Task: Check the average views per listing of large kitchen in the last 5 years.
Action: Mouse moved to (769, 171)
Screenshot: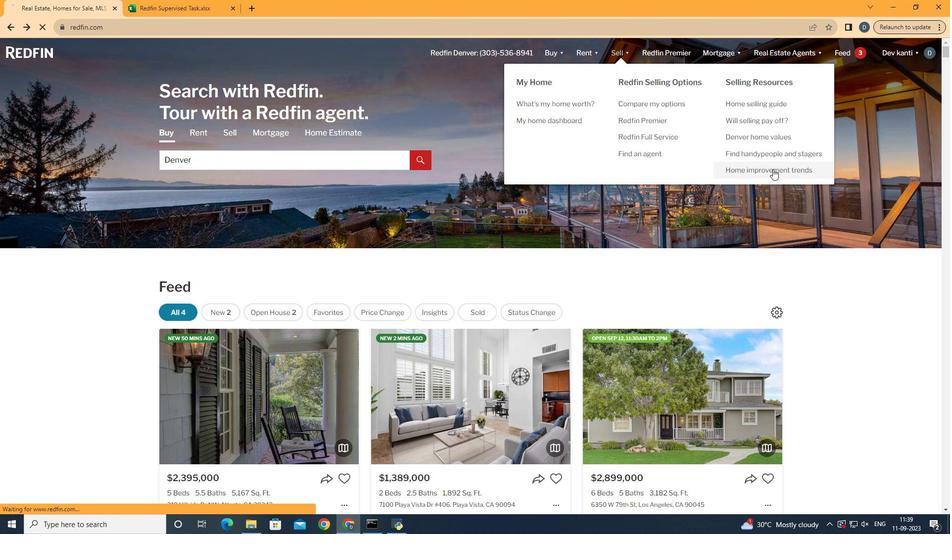 
Action: Mouse pressed left at (769, 171)
Screenshot: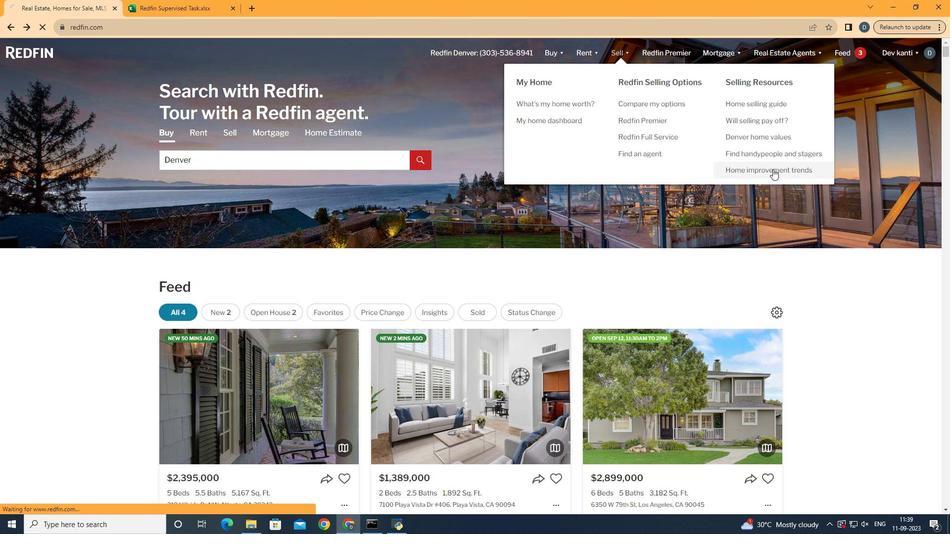 
Action: Mouse moved to (253, 194)
Screenshot: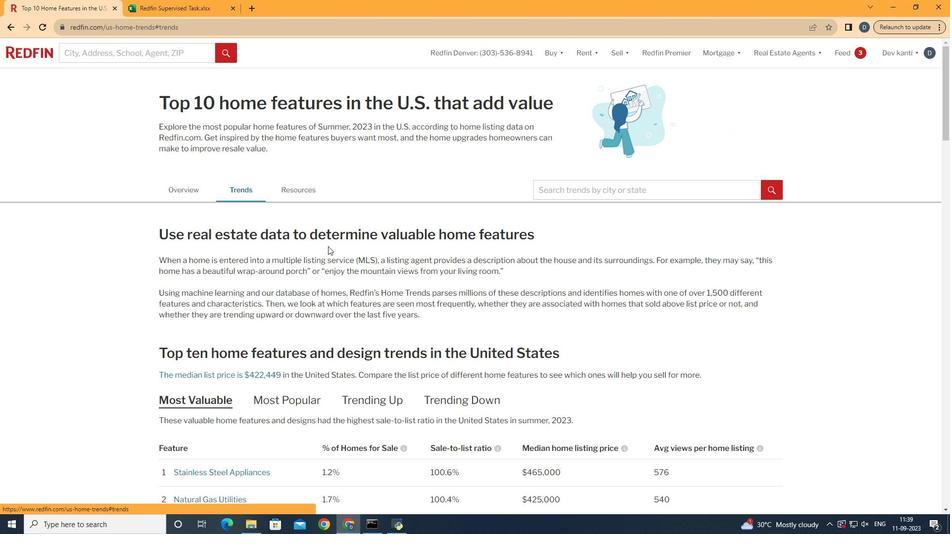 
Action: Mouse pressed left at (253, 194)
Screenshot: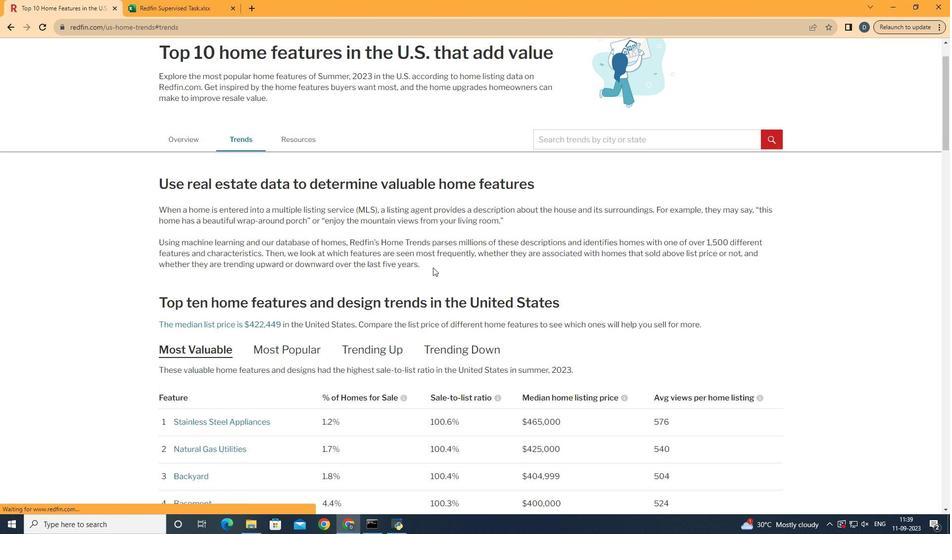 
Action: Mouse moved to (434, 269)
Screenshot: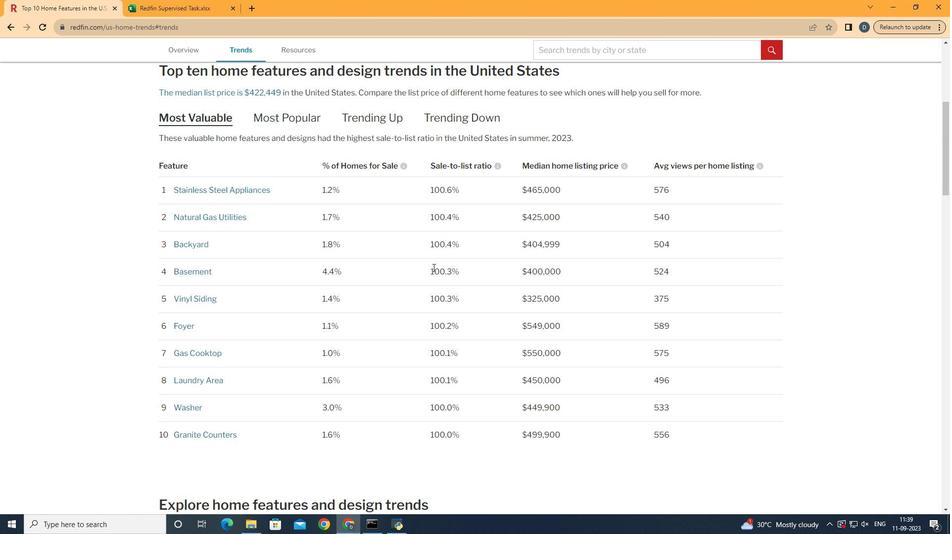 
Action: Mouse scrolled (434, 268) with delta (0, 0)
Screenshot: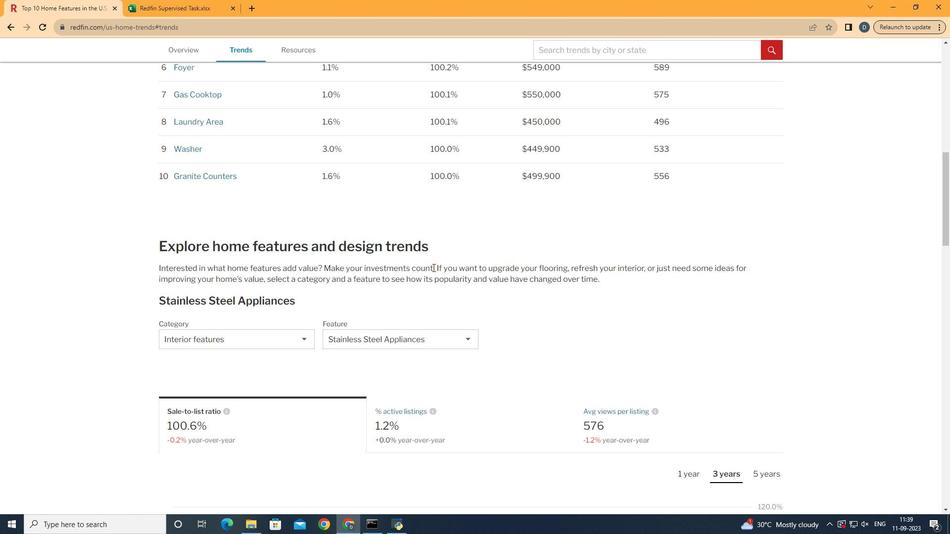 
Action: Mouse scrolled (434, 268) with delta (0, 0)
Screenshot: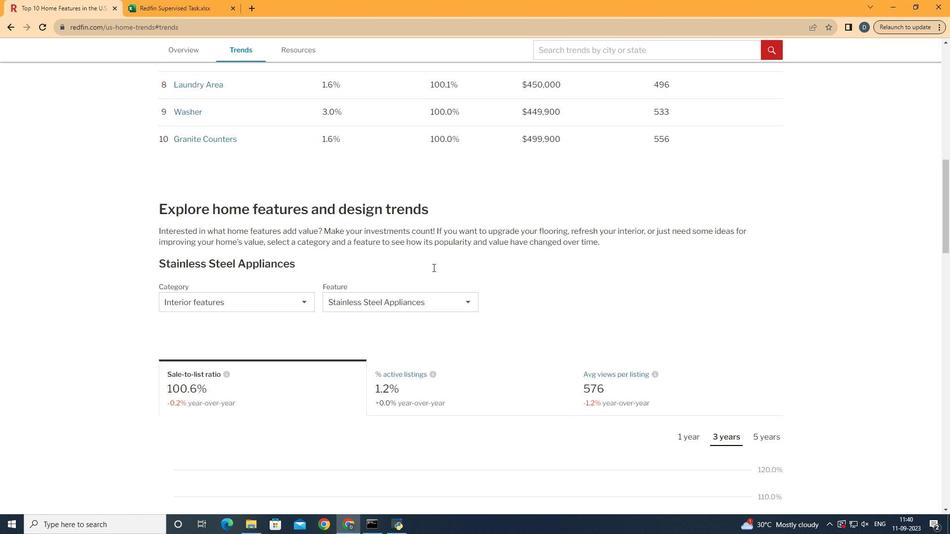 
Action: Mouse scrolled (434, 268) with delta (0, 0)
Screenshot: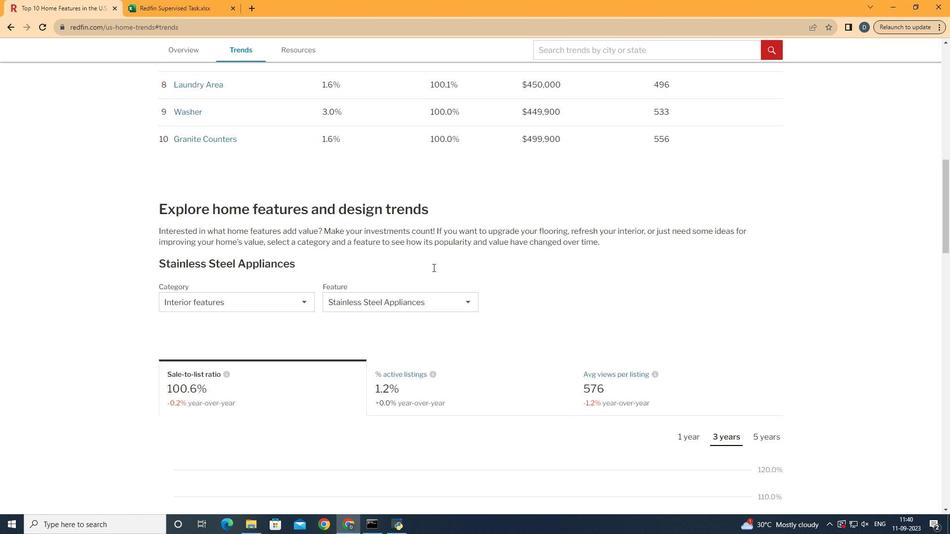 
Action: Mouse scrolled (434, 268) with delta (0, 0)
Screenshot: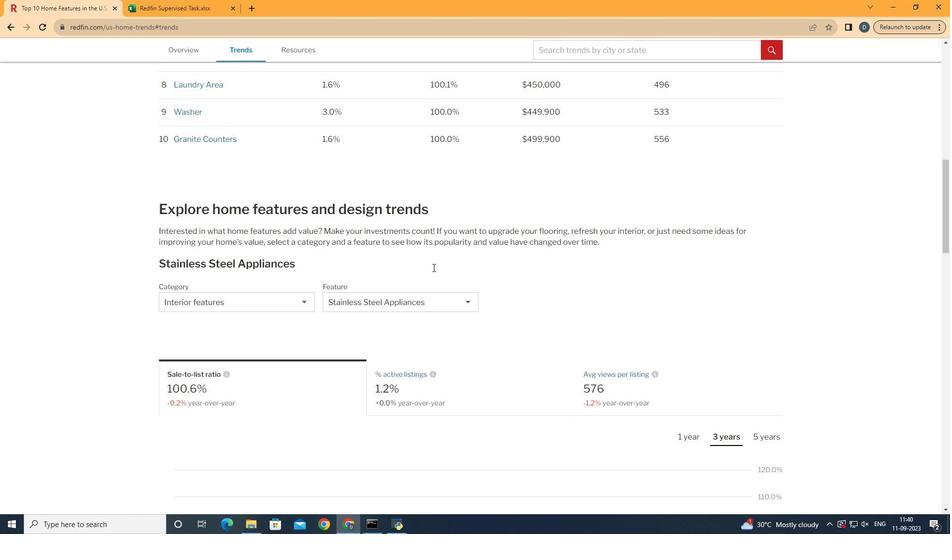 
Action: Mouse scrolled (434, 268) with delta (0, 0)
Screenshot: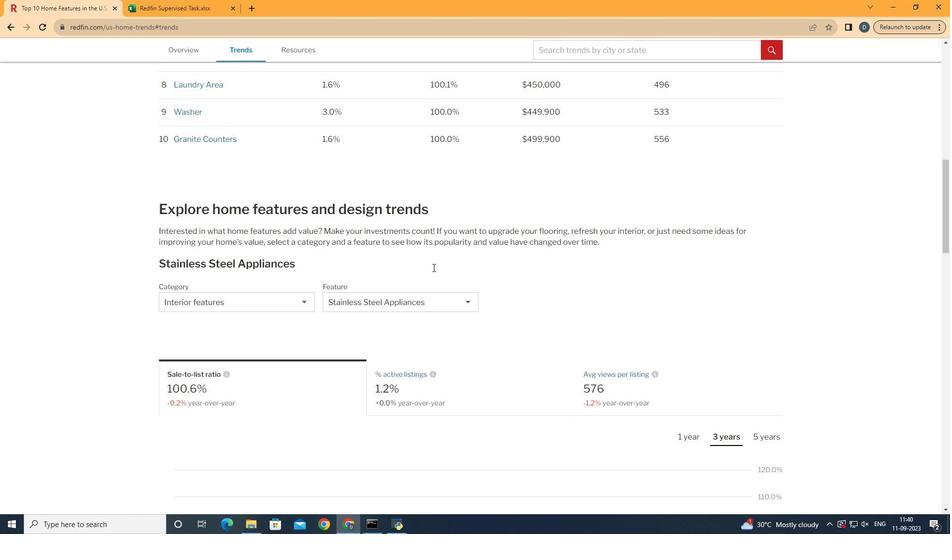 
Action: Mouse scrolled (434, 268) with delta (0, 0)
Screenshot: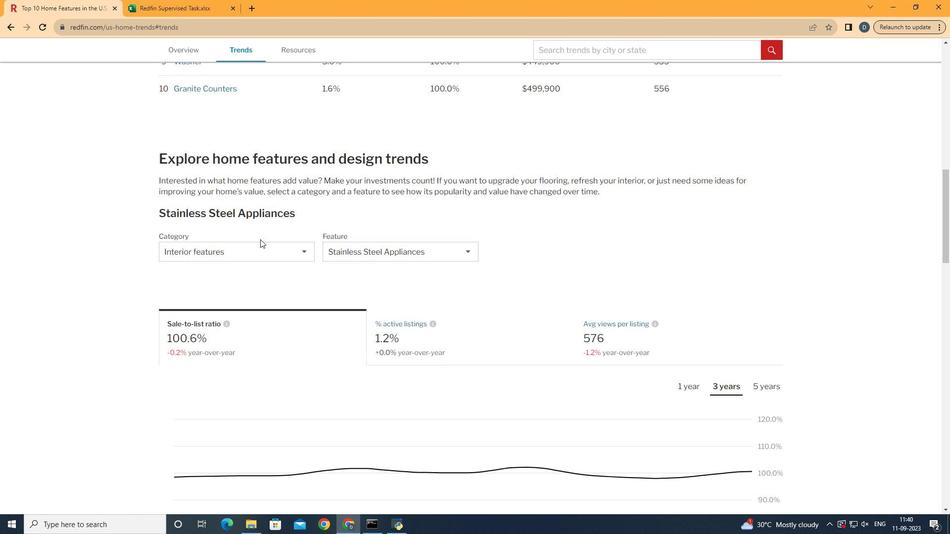 
Action: Mouse scrolled (434, 268) with delta (0, 0)
Screenshot: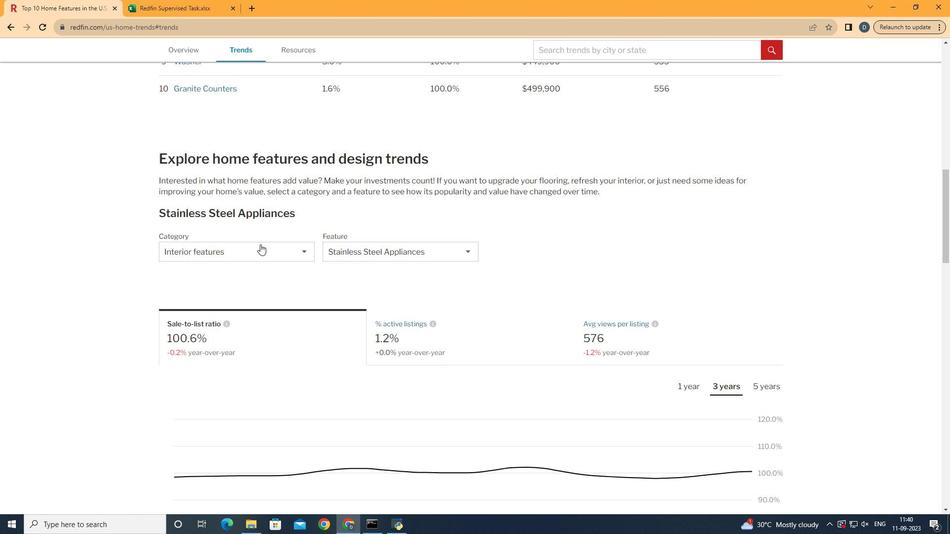 
Action: Mouse moved to (261, 246)
Screenshot: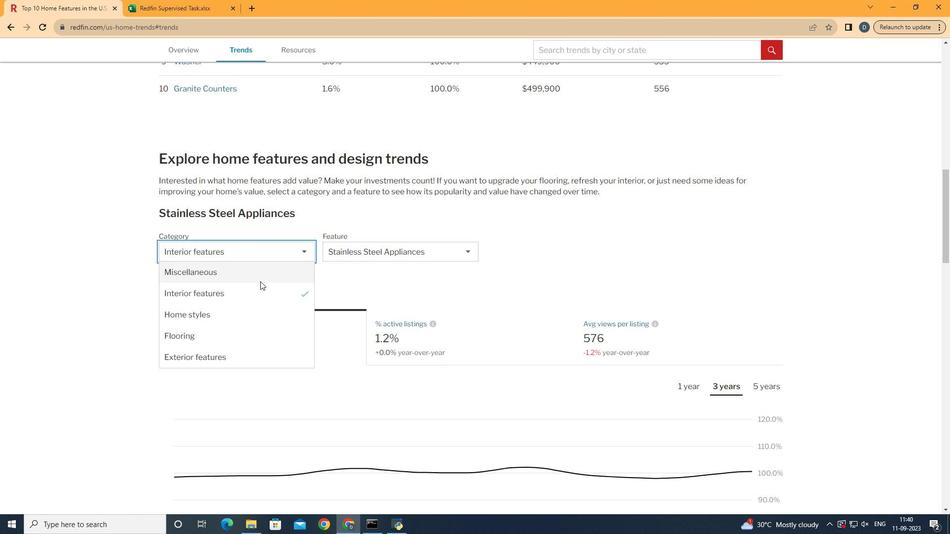 
Action: Mouse pressed left at (261, 246)
Screenshot: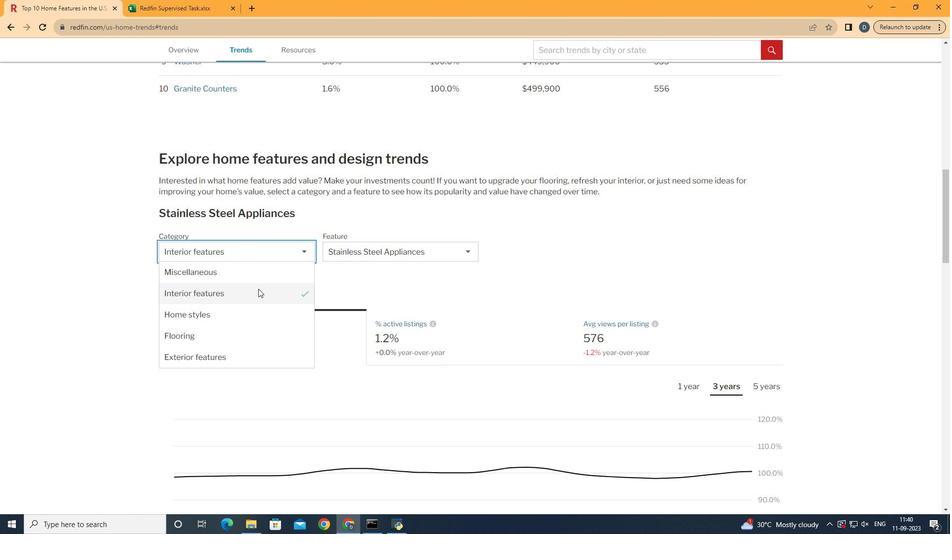 
Action: Mouse moved to (257, 294)
Screenshot: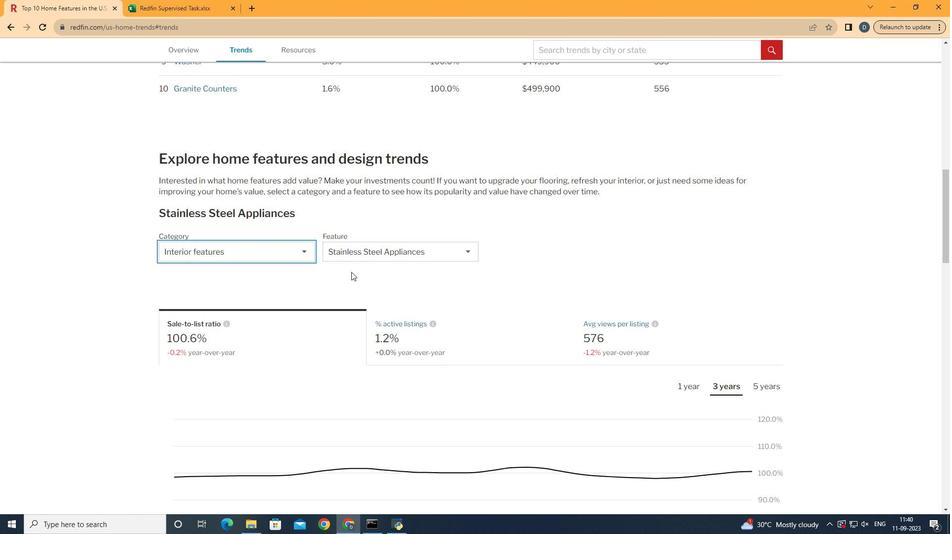 
Action: Mouse pressed left at (257, 294)
Screenshot: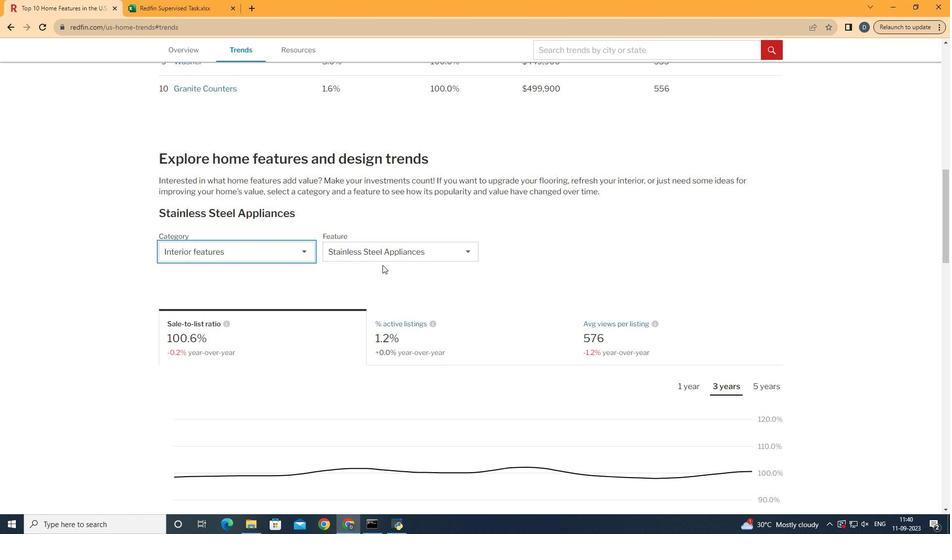 
Action: Mouse moved to (412, 255)
Screenshot: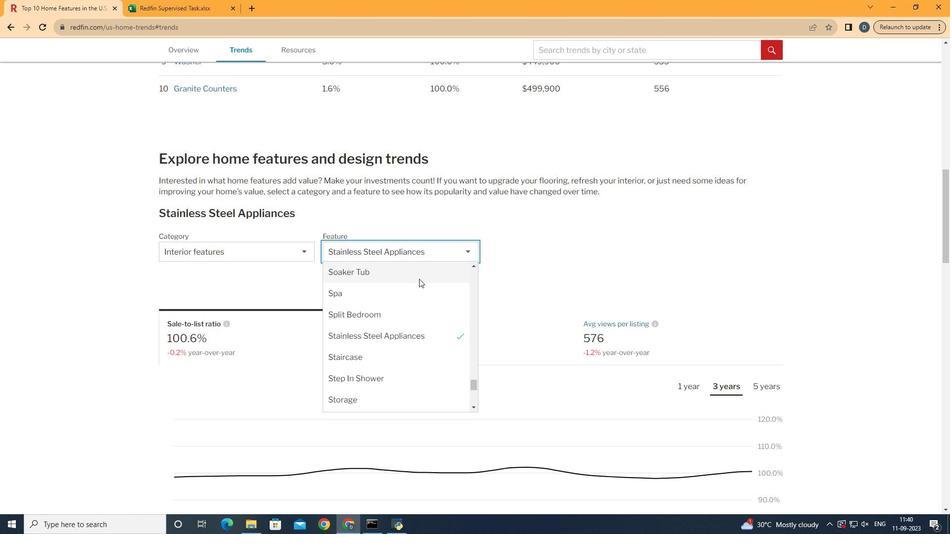 
Action: Mouse pressed left at (412, 255)
Screenshot: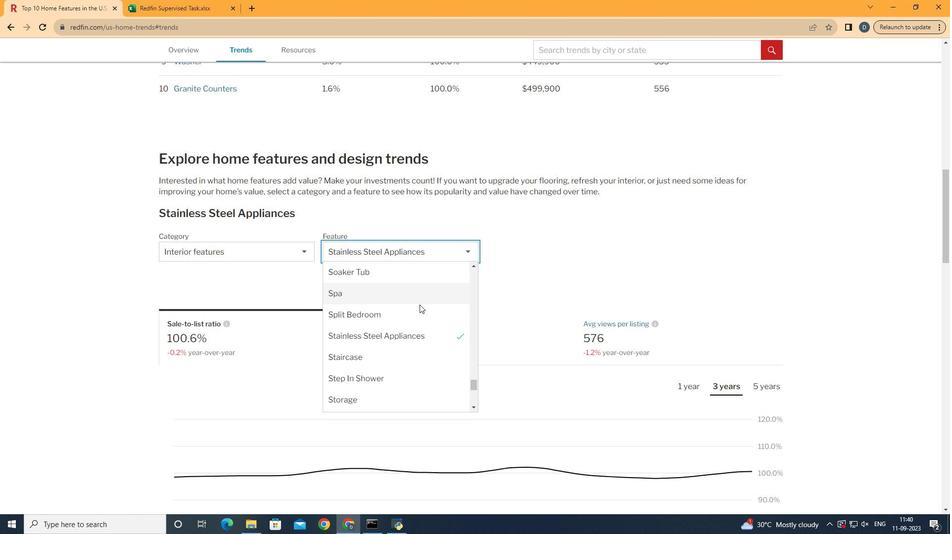 
Action: Mouse moved to (423, 318)
Screenshot: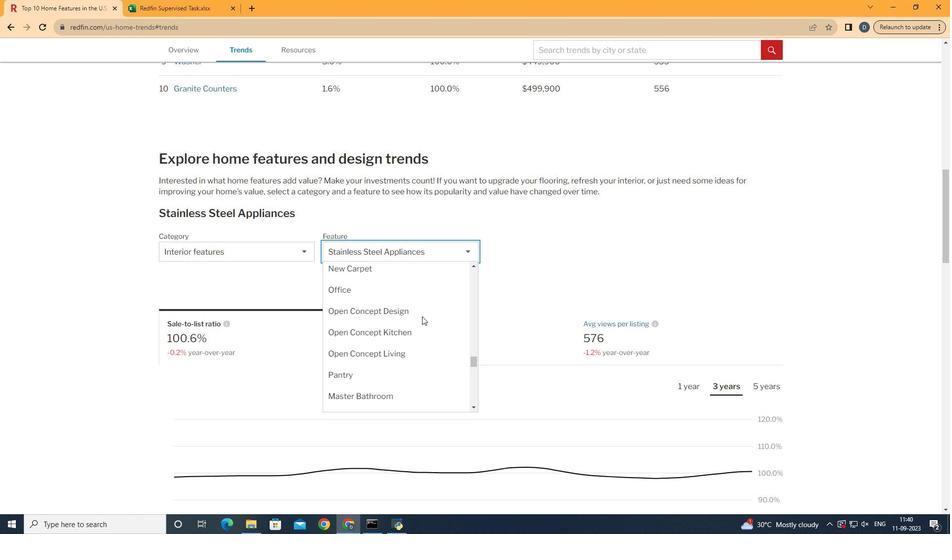 
Action: Mouse scrolled (423, 318) with delta (0, 0)
Screenshot: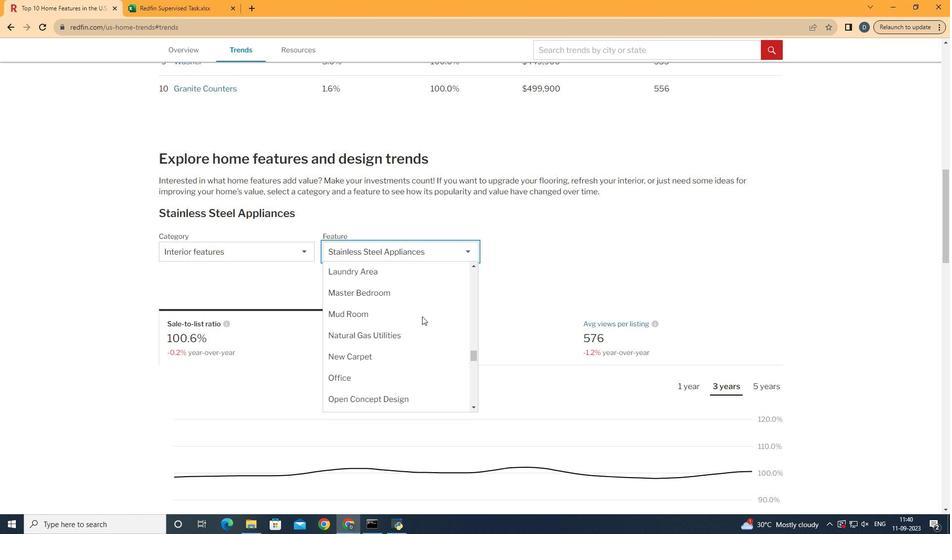 
Action: Mouse scrolled (423, 318) with delta (0, 0)
Screenshot: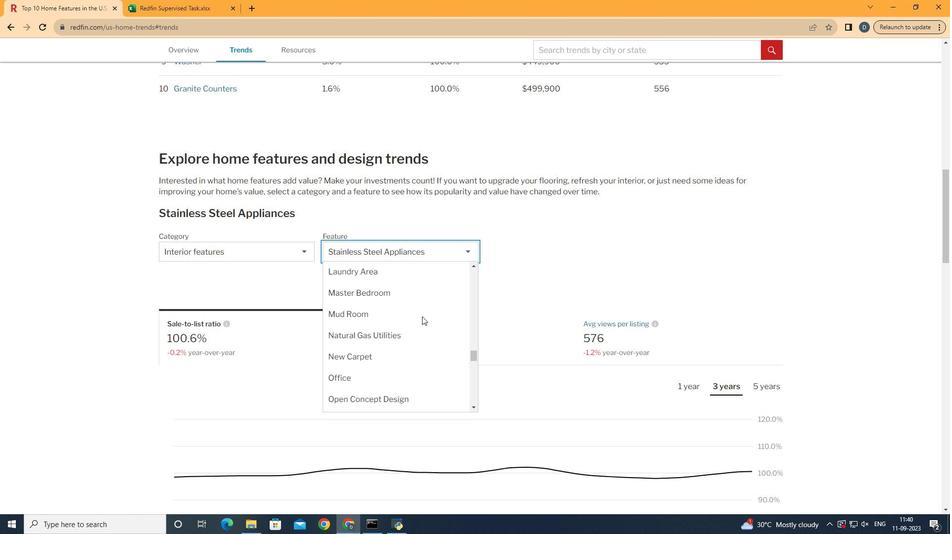 
Action: Mouse scrolled (423, 318) with delta (0, 0)
Screenshot: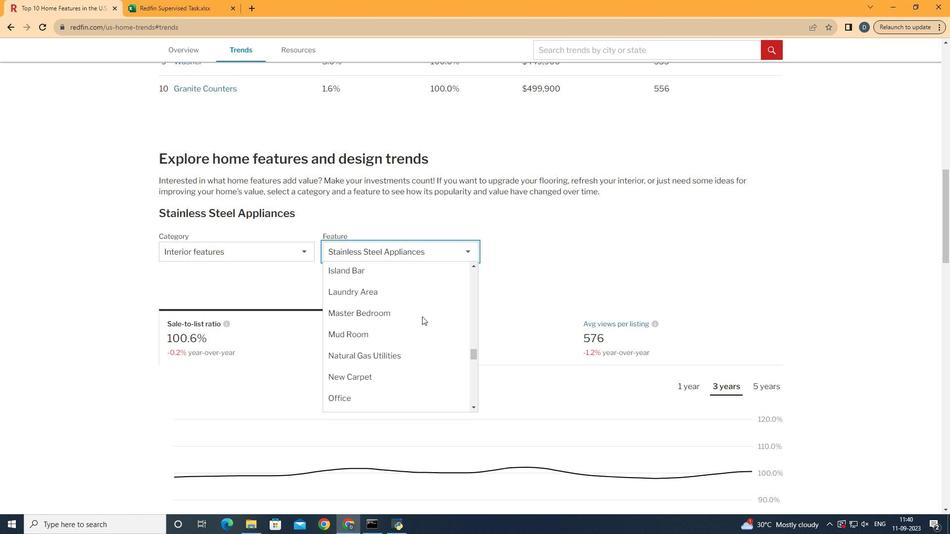 
Action: Mouse scrolled (423, 318) with delta (0, 0)
Screenshot: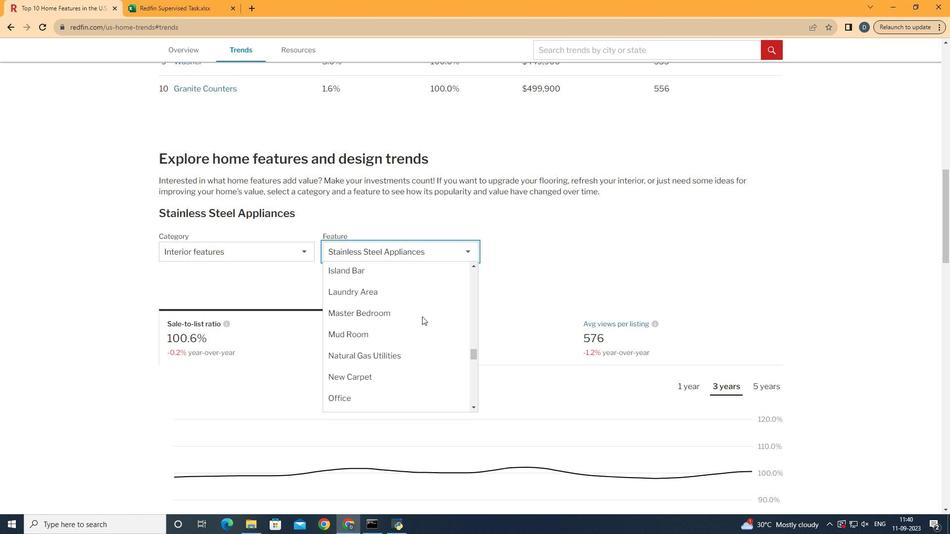 
Action: Mouse scrolled (423, 318) with delta (0, 0)
Screenshot: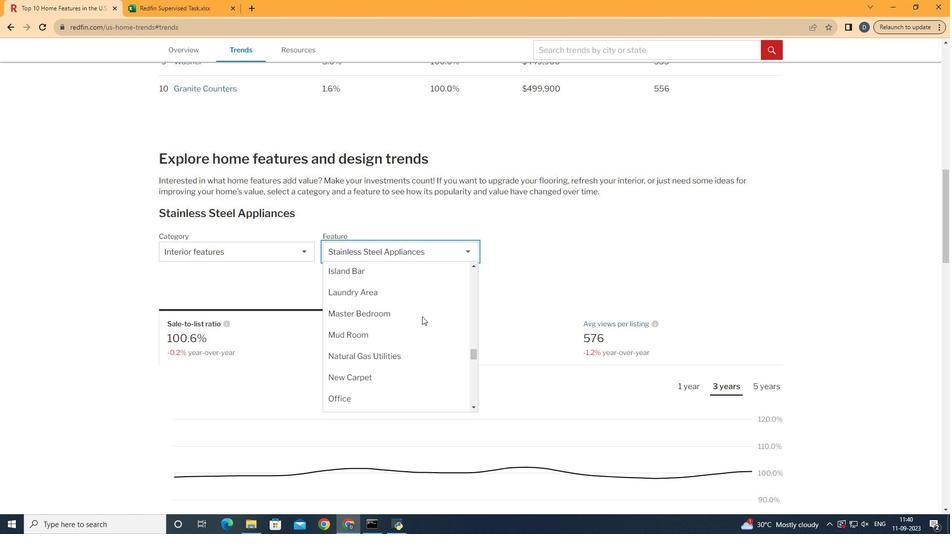 
Action: Mouse scrolled (423, 318) with delta (0, 0)
Screenshot: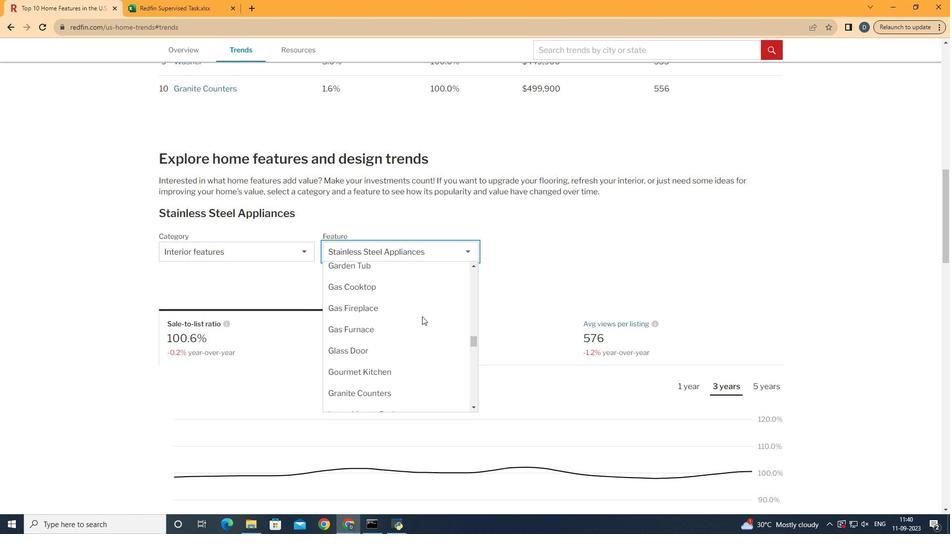 
Action: Mouse scrolled (423, 318) with delta (0, 0)
Screenshot: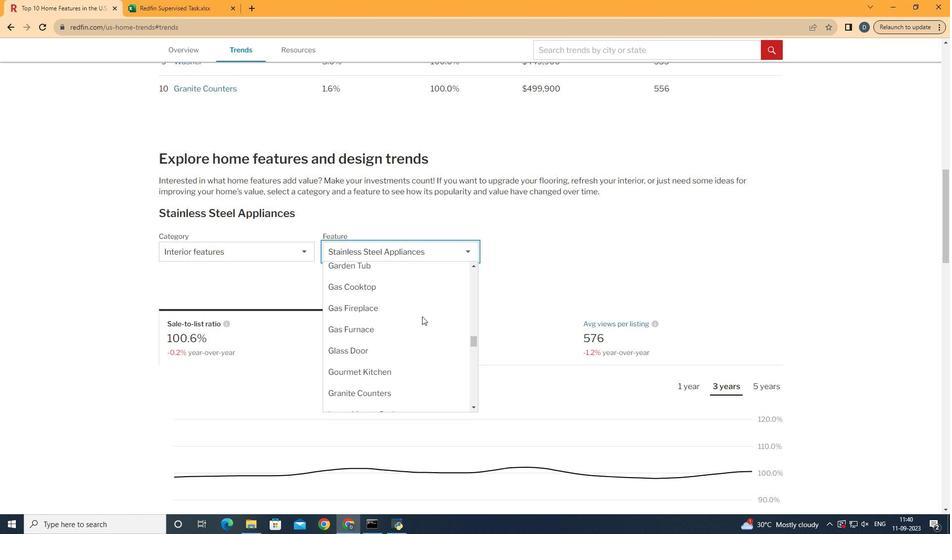 
Action: Mouse scrolled (423, 318) with delta (0, 0)
Screenshot: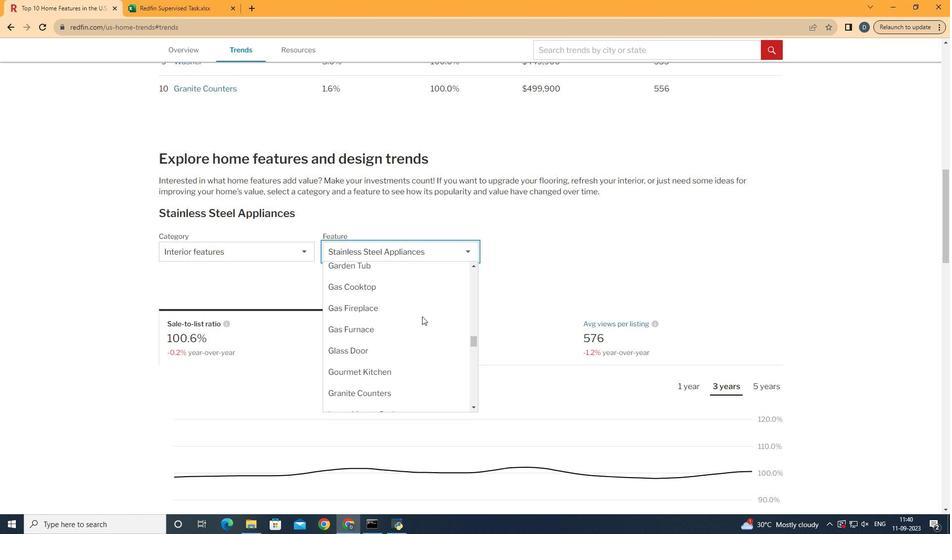 
Action: Mouse scrolled (423, 318) with delta (0, 0)
Screenshot: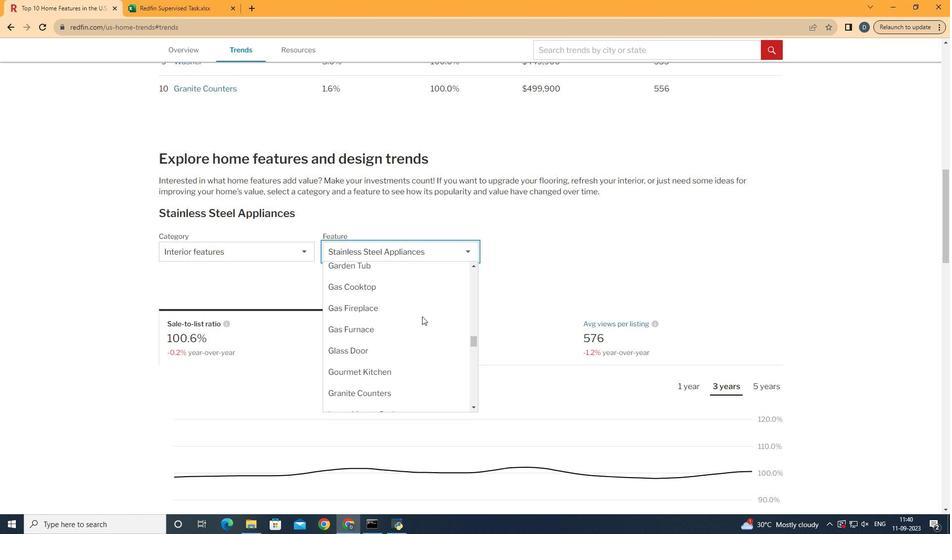 
Action: Mouse scrolled (423, 318) with delta (0, 0)
Screenshot: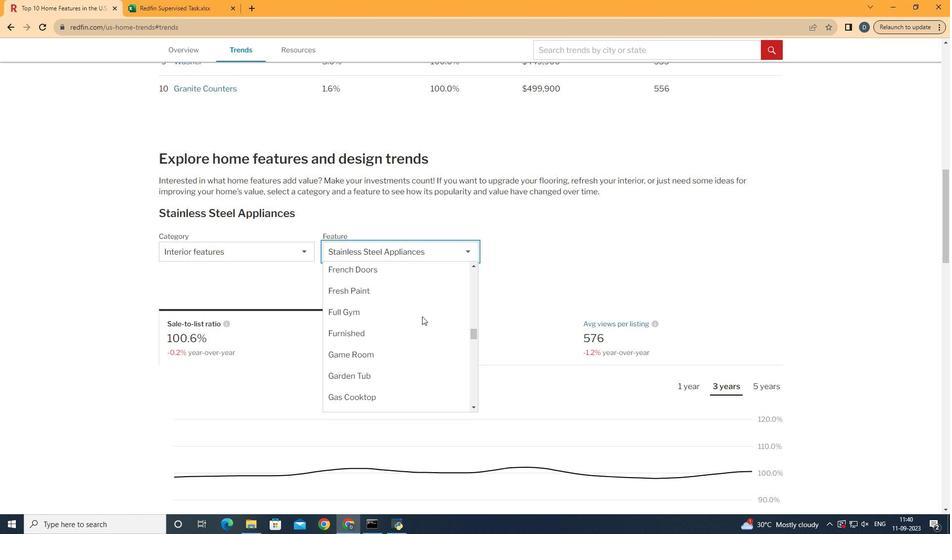 
Action: Mouse scrolled (423, 318) with delta (0, 0)
Screenshot: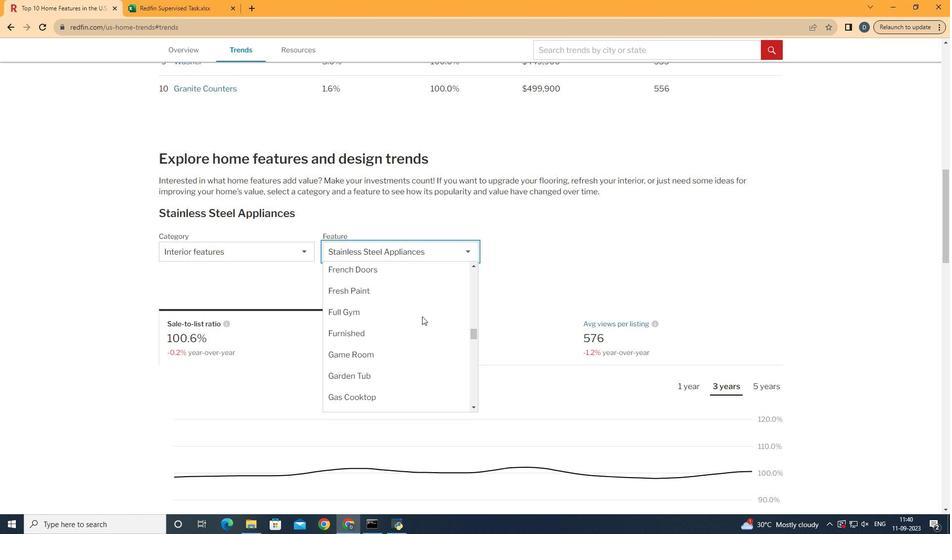 
Action: Mouse scrolled (423, 318) with delta (0, 0)
Screenshot: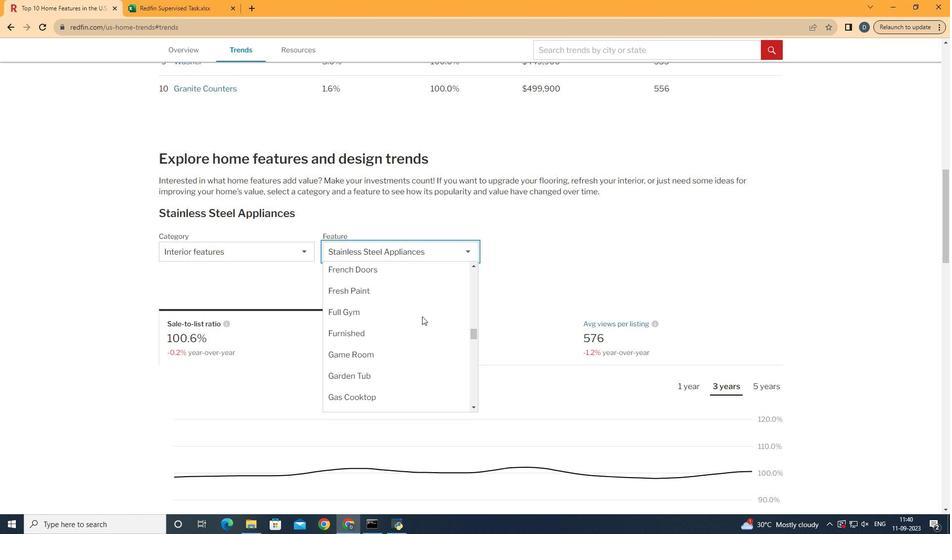 
Action: Mouse scrolled (423, 318) with delta (0, 0)
Screenshot: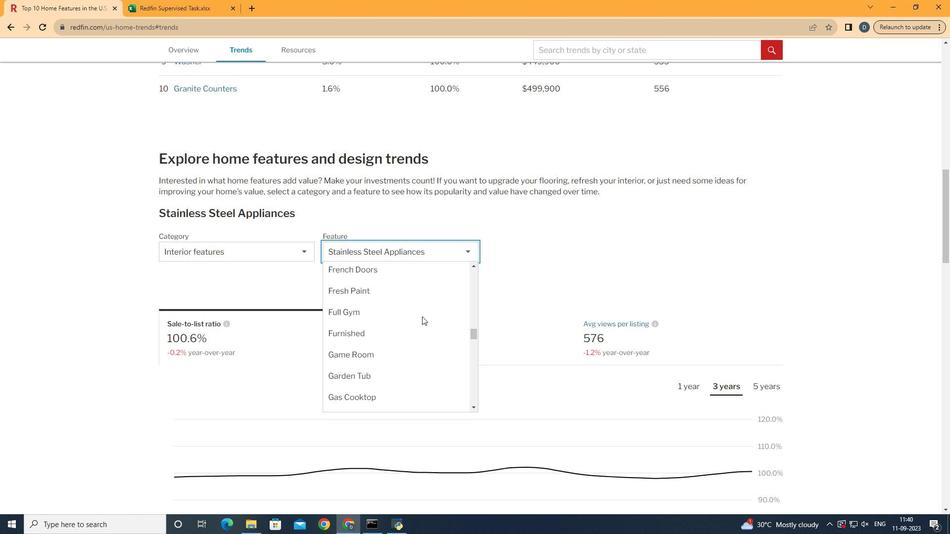 
Action: Mouse scrolled (423, 318) with delta (0, 0)
Screenshot: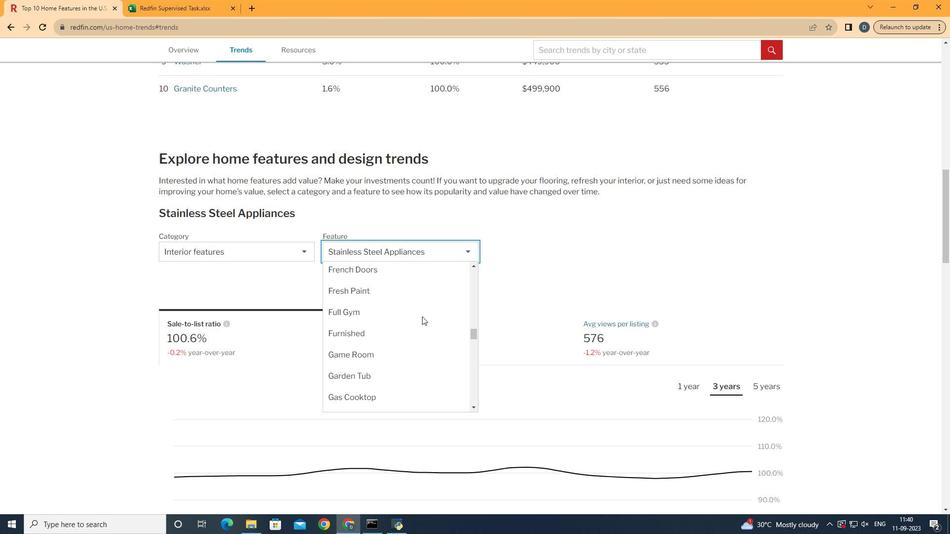 
Action: Mouse scrolled (423, 318) with delta (0, 0)
Screenshot: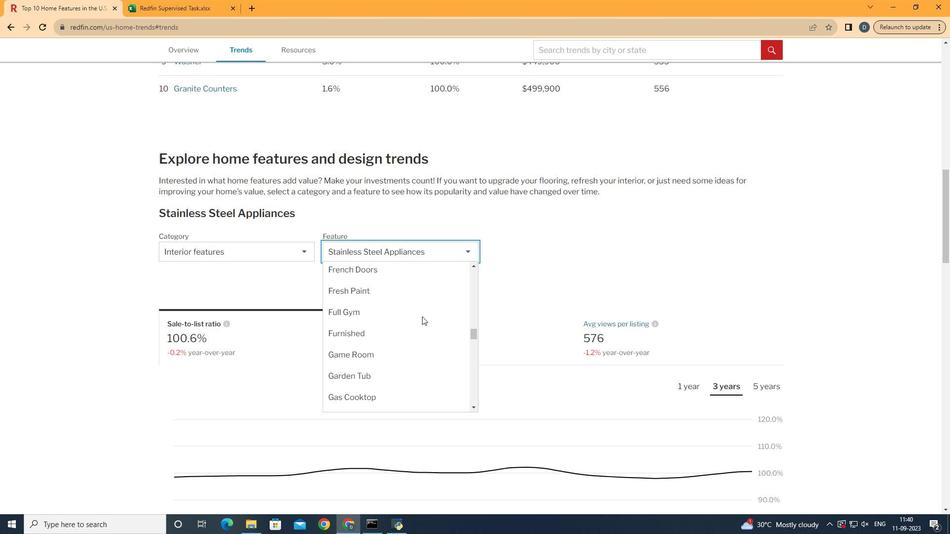 
Action: Mouse scrolled (423, 318) with delta (0, 0)
Screenshot: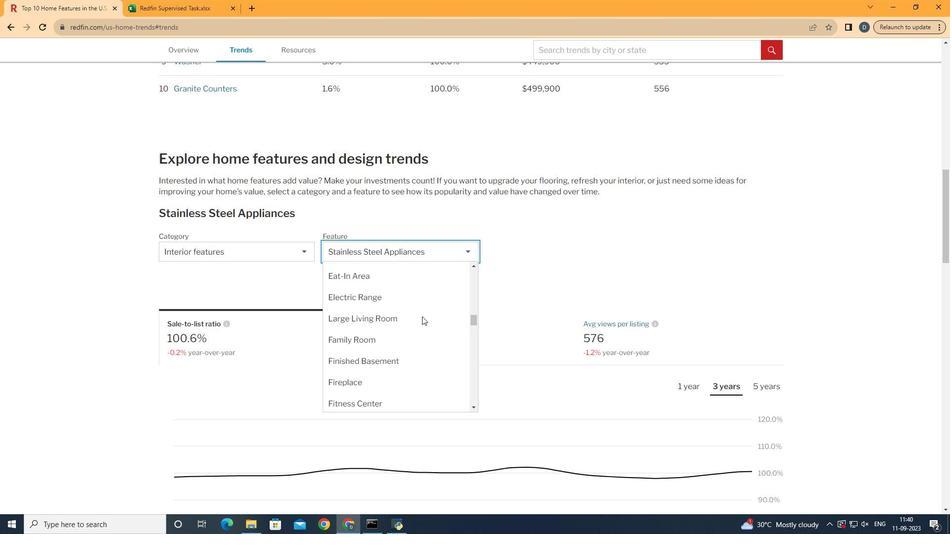 
Action: Mouse scrolled (423, 318) with delta (0, 0)
Screenshot: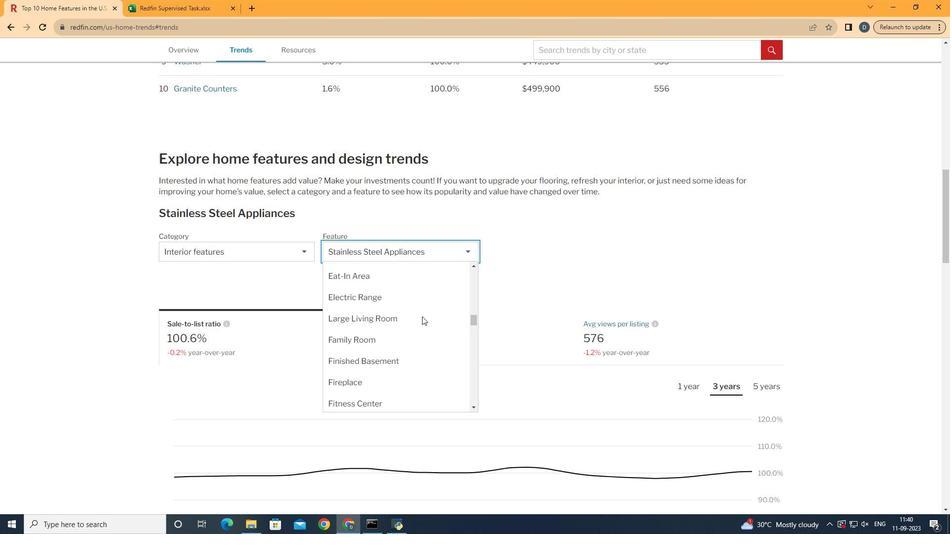 
Action: Mouse scrolled (423, 318) with delta (0, 0)
Screenshot: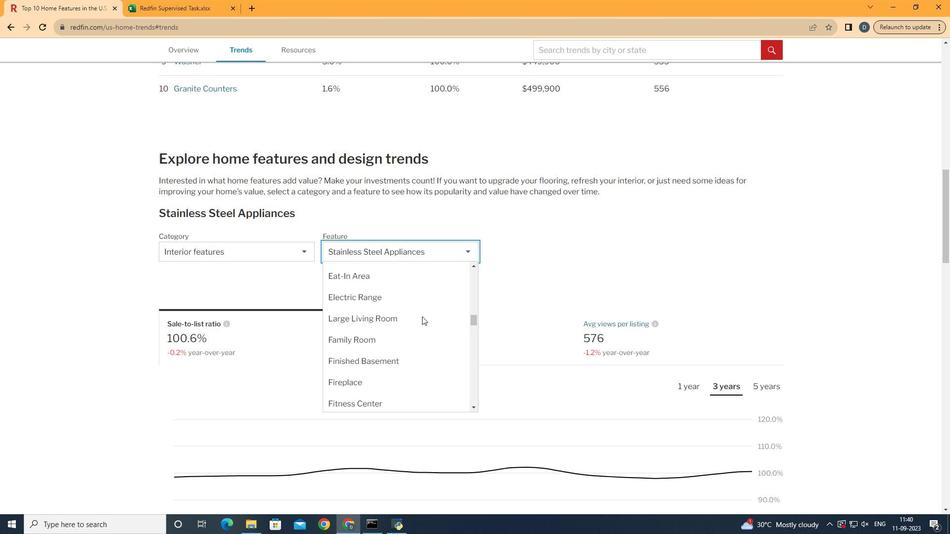 
Action: Mouse scrolled (423, 318) with delta (0, 0)
Screenshot: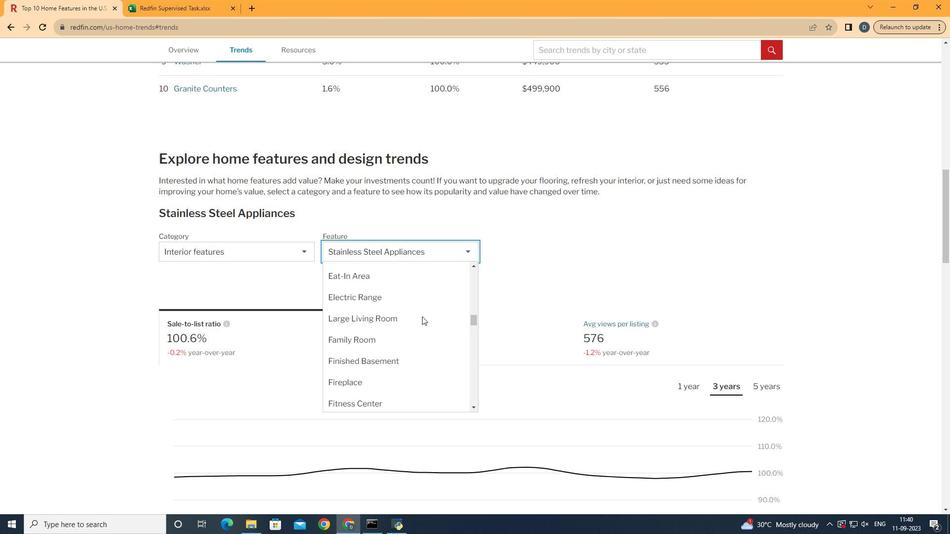 
Action: Mouse scrolled (423, 318) with delta (0, 0)
Screenshot: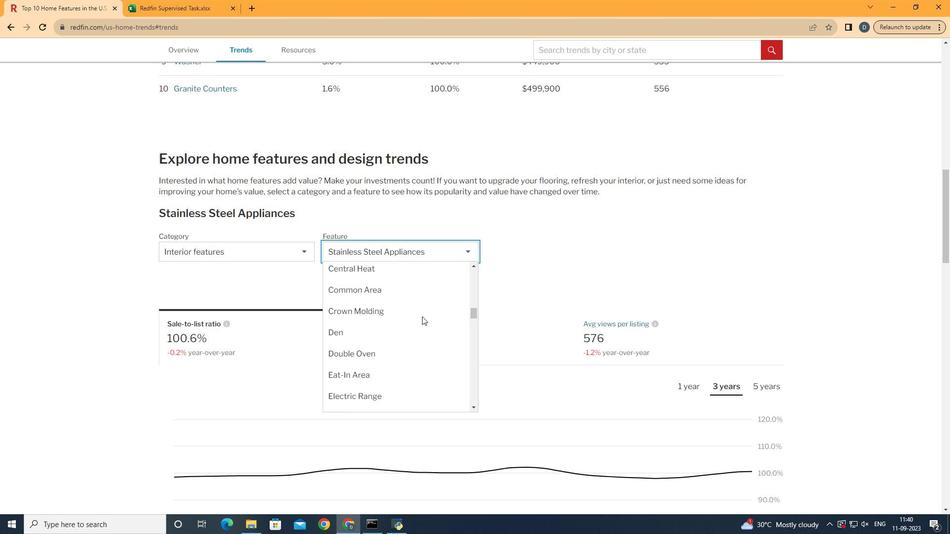 
Action: Mouse scrolled (423, 318) with delta (0, 0)
Screenshot: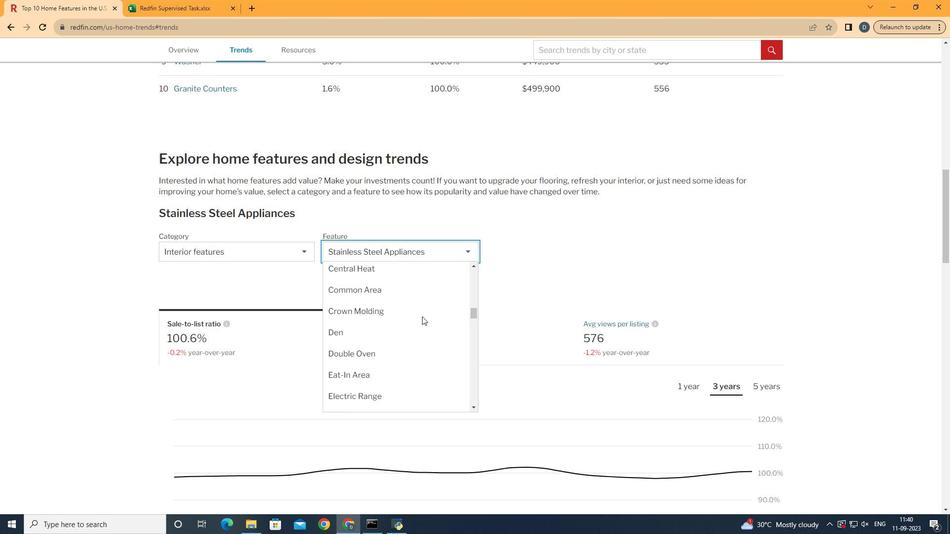 
Action: Mouse scrolled (423, 318) with delta (0, 0)
Screenshot: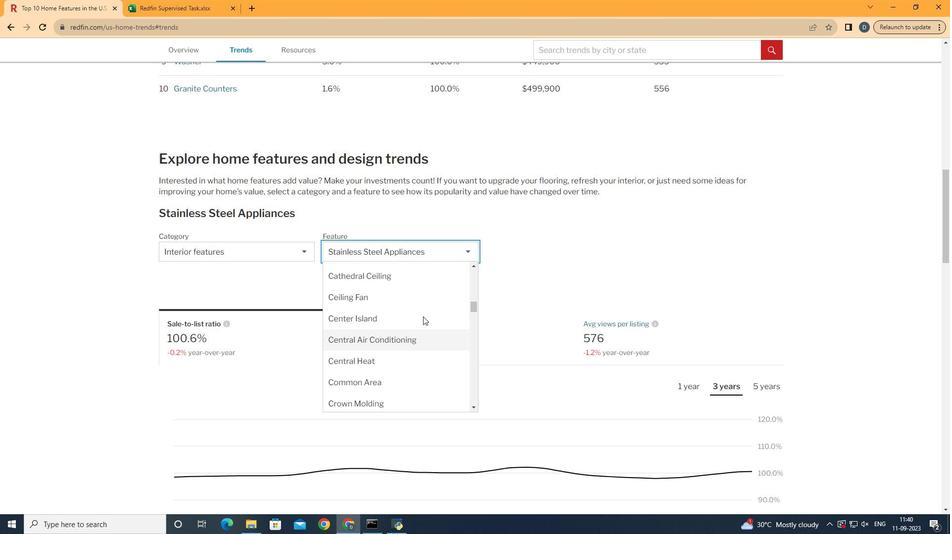 
Action: Mouse moved to (424, 318)
Screenshot: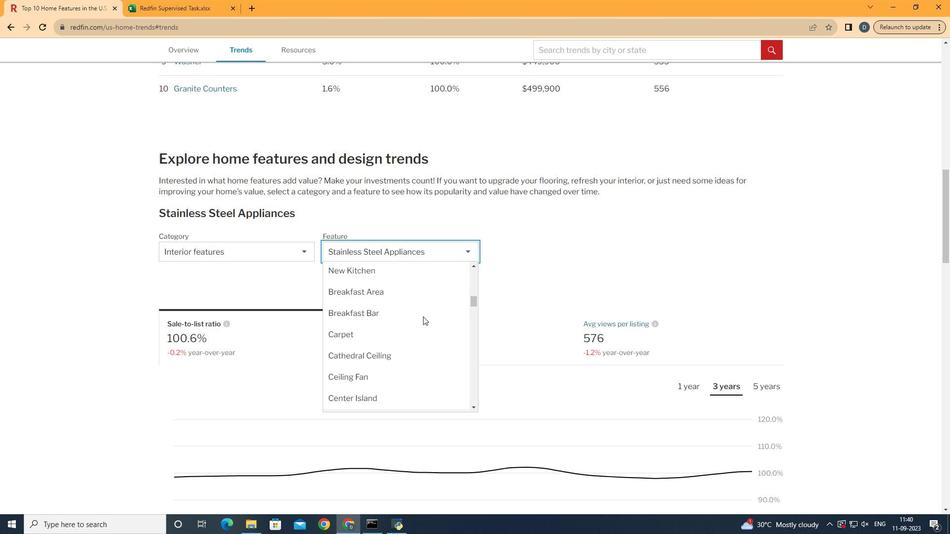 
Action: Mouse scrolled (424, 318) with delta (0, 0)
Screenshot: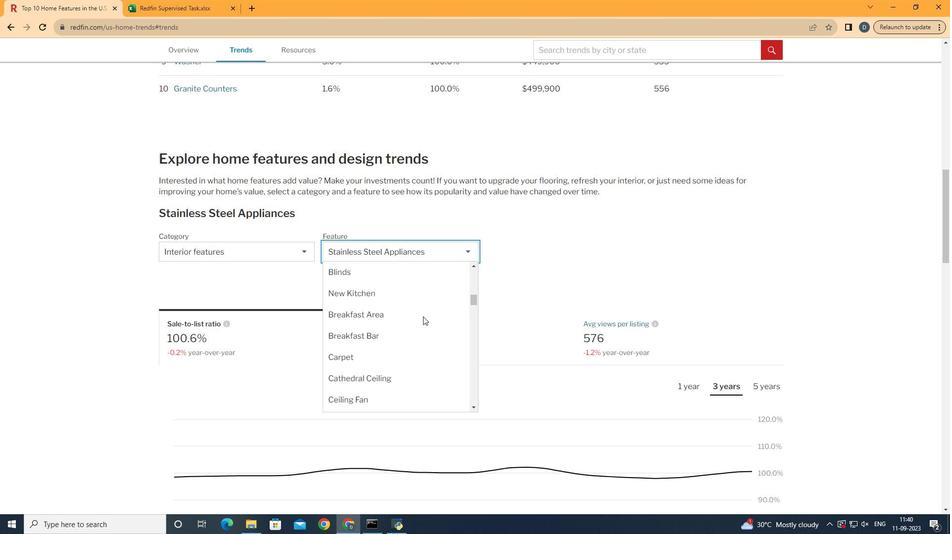 
Action: Mouse moved to (424, 318)
Screenshot: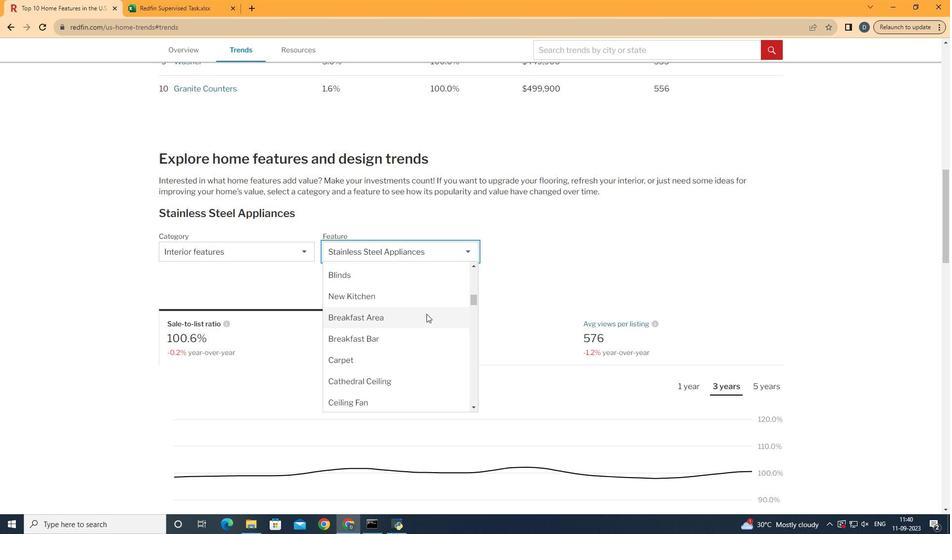 
Action: Mouse scrolled (424, 318) with delta (0, 0)
Screenshot: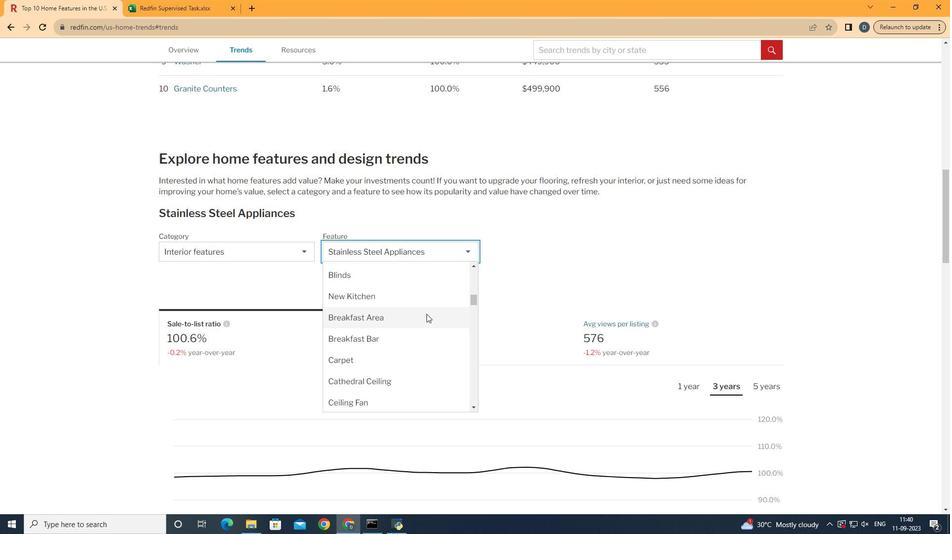 
Action: Mouse scrolled (424, 318) with delta (0, 0)
Screenshot: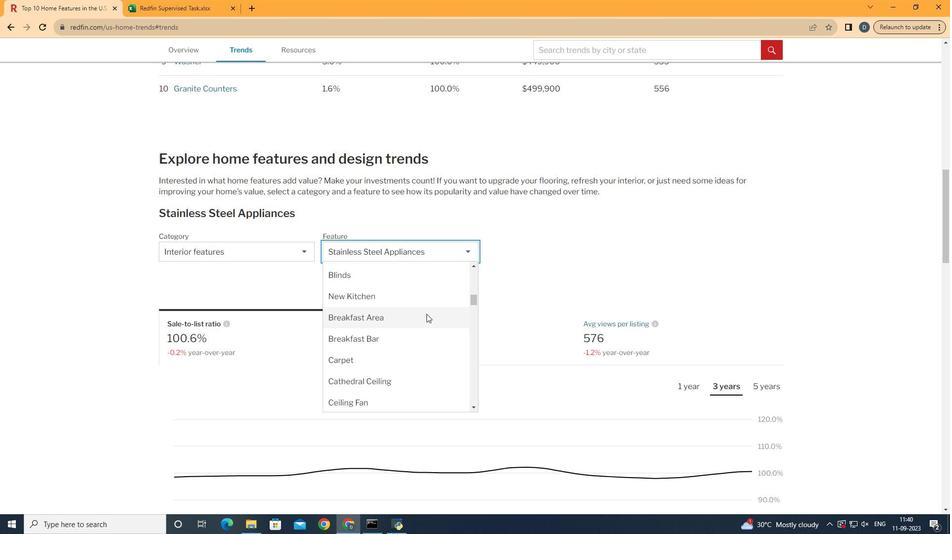 
Action: Mouse moved to (417, 346)
Screenshot: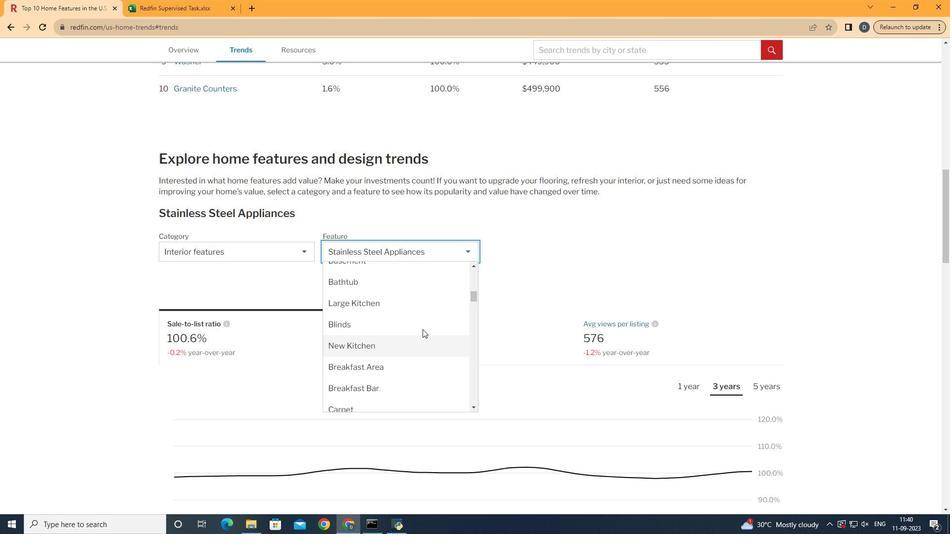 
Action: Mouse scrolled (417, 346) with delta (0, 0)
Screenshot: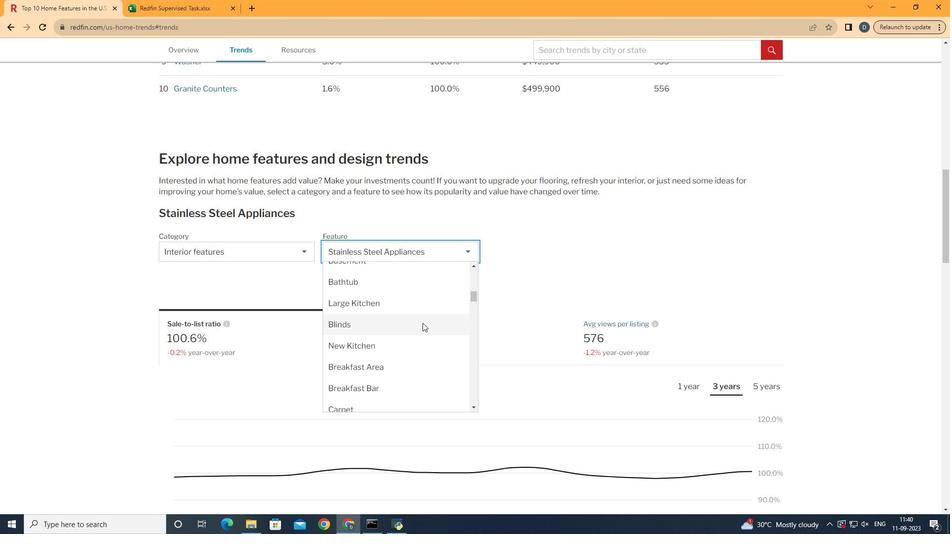 
Action: Mouse moved to (427, 307)
Screenshot: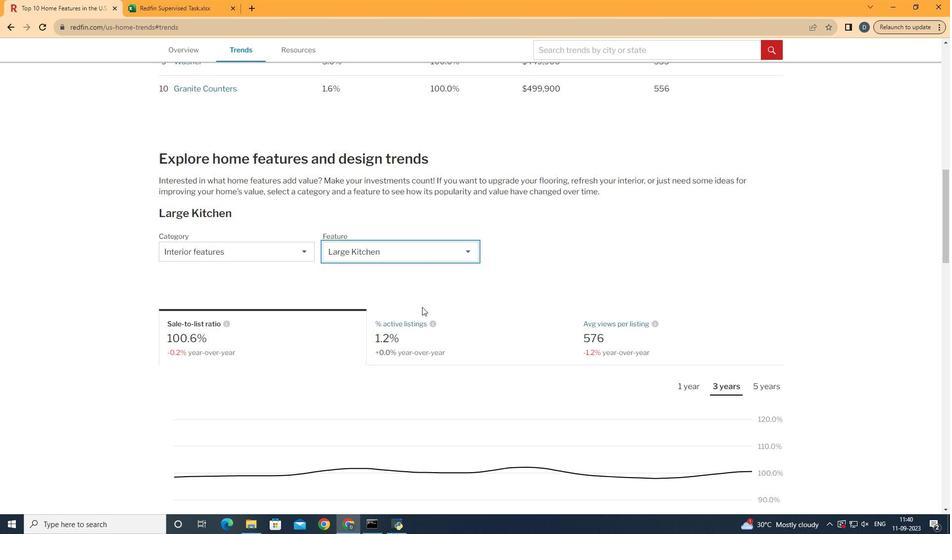 
Action: Mouse pressed left at (427, 307)
Screenshot: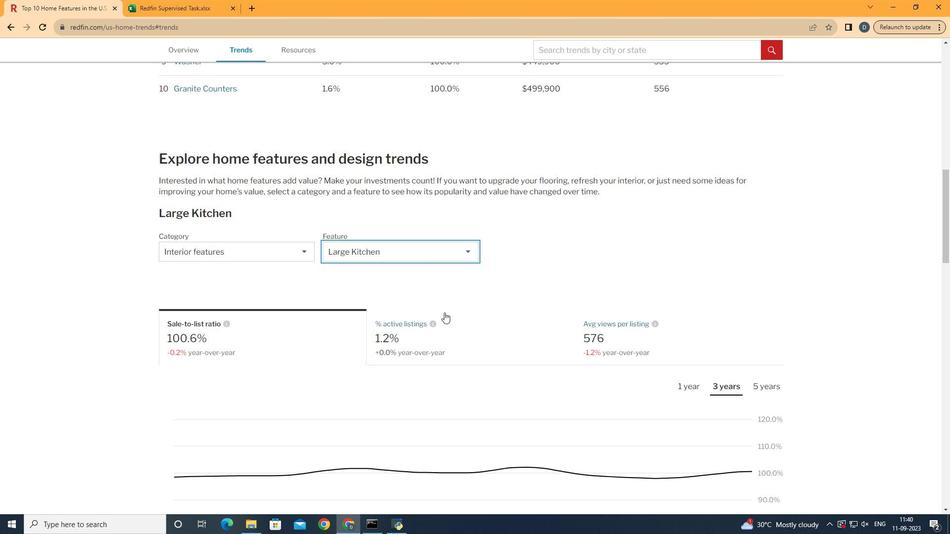 
Action: Mouse moved to (526, 296)
Screenshot: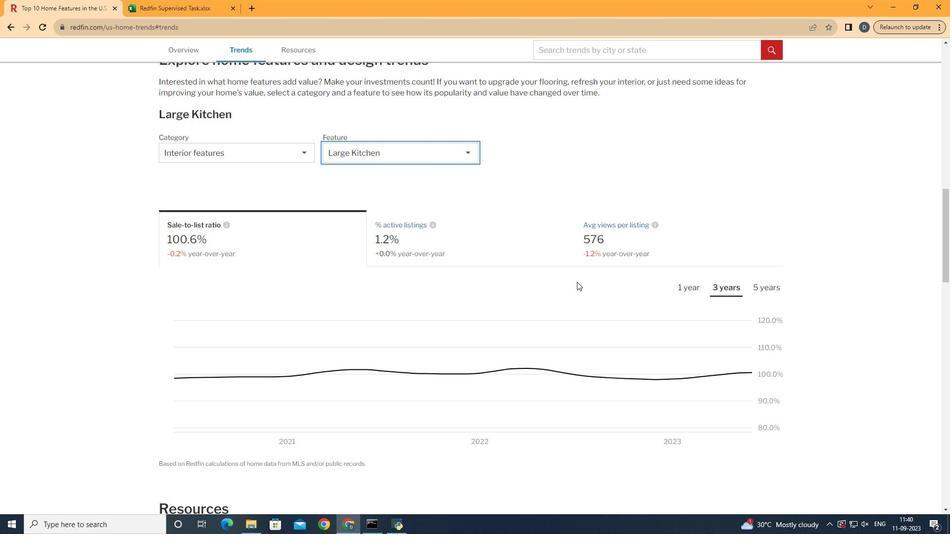 
Action: Mouse scrolled (526, 296) with delta (0, 0)
Screenshot: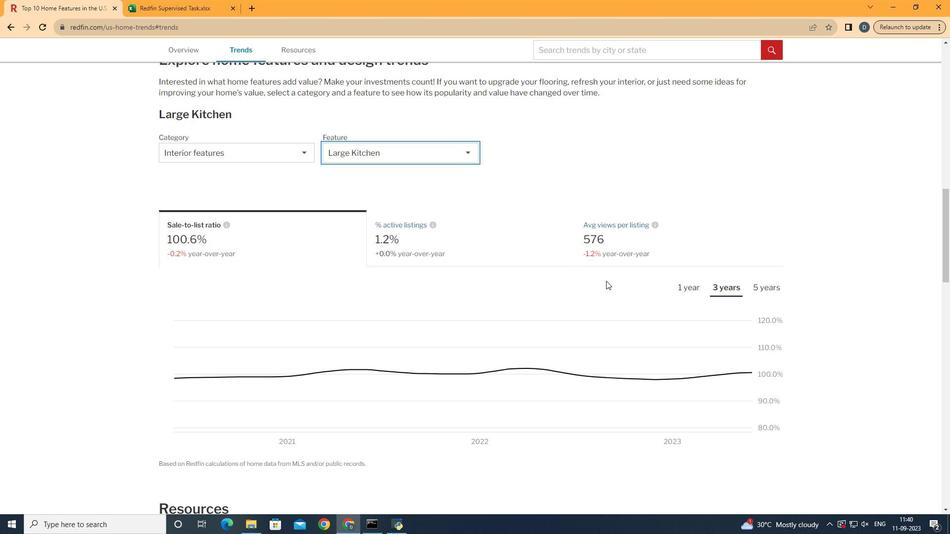 
Action: Mouse scrolled (526, 296) with delta (0, 0)
Screenshot: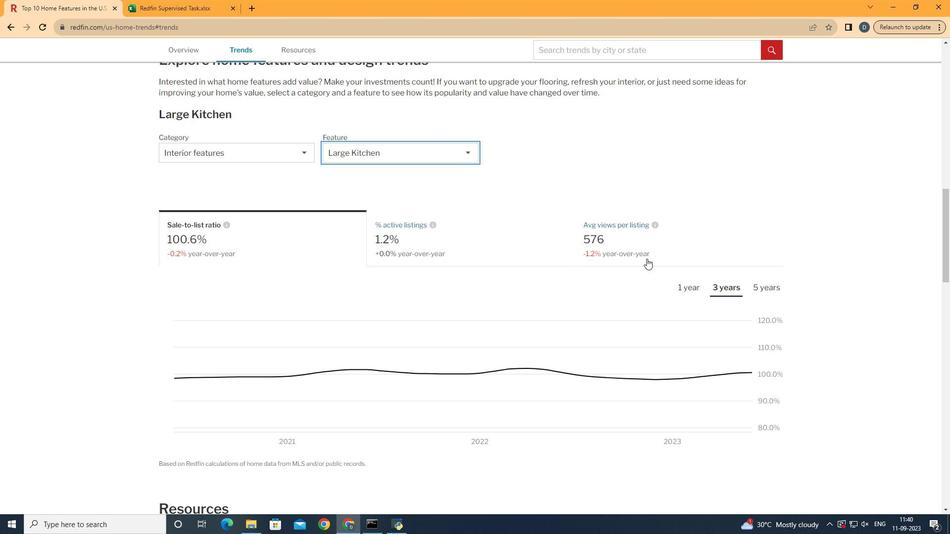 
Action: Mouse moved to (653, 248)
Screenshot: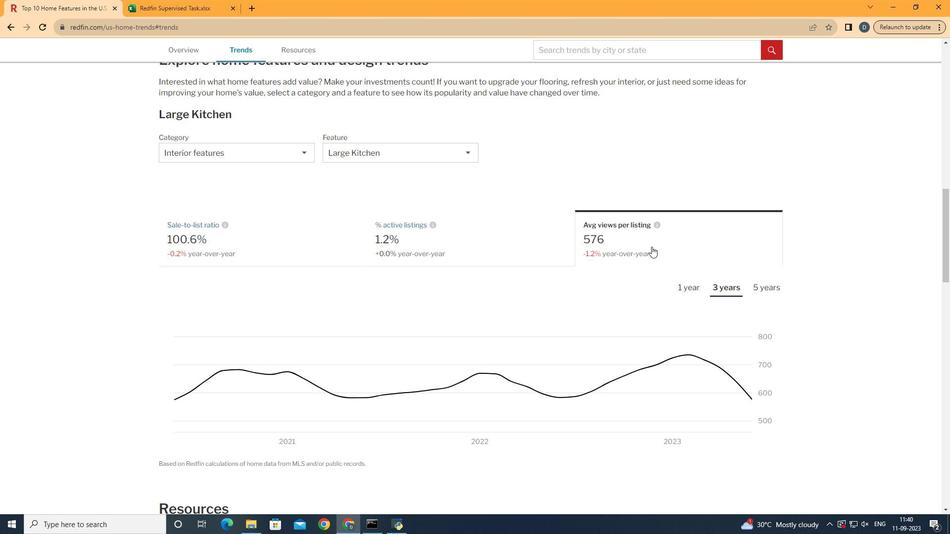 
Action: Mouse pressed left at (653, 248)
Screenshot: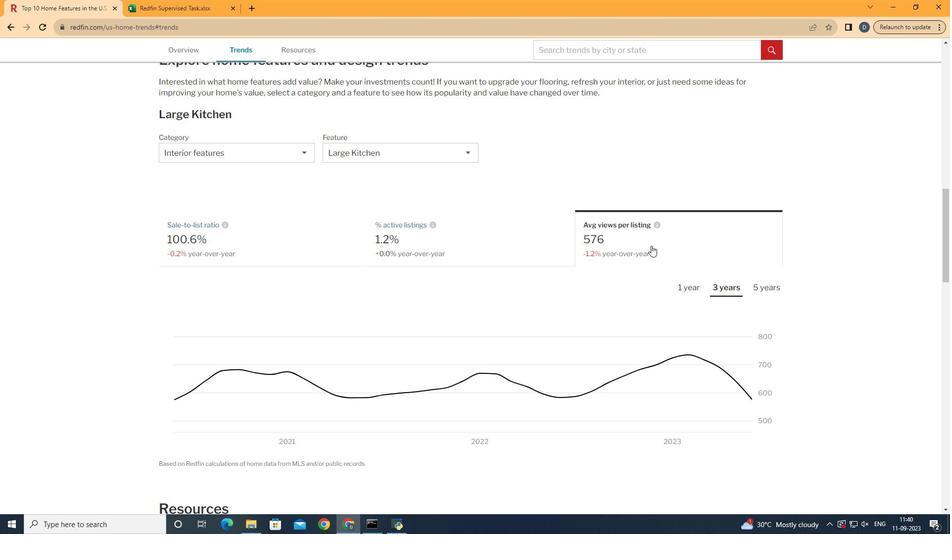 
Action: Mouse moved to (772, 291)
Screenshot: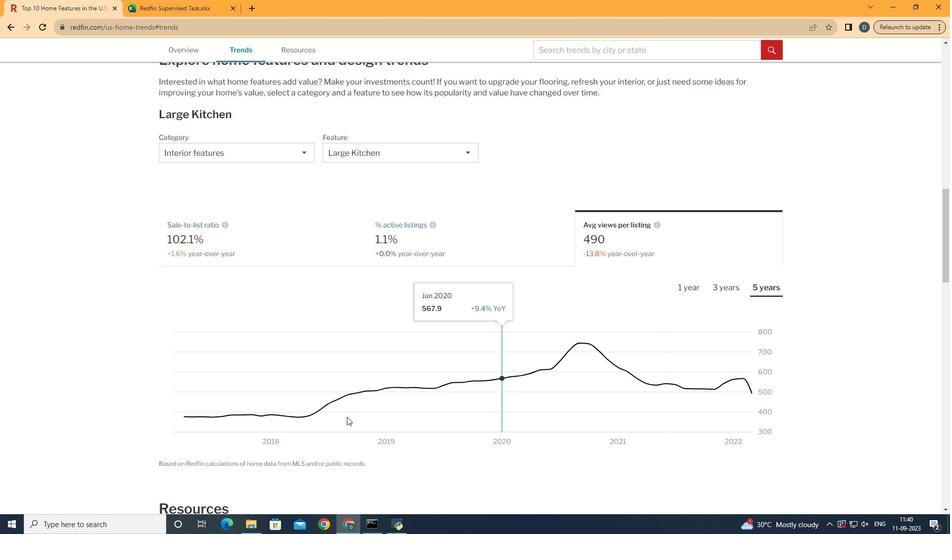 
Action: Mouse pressed left at (772, 291)
Screenshot: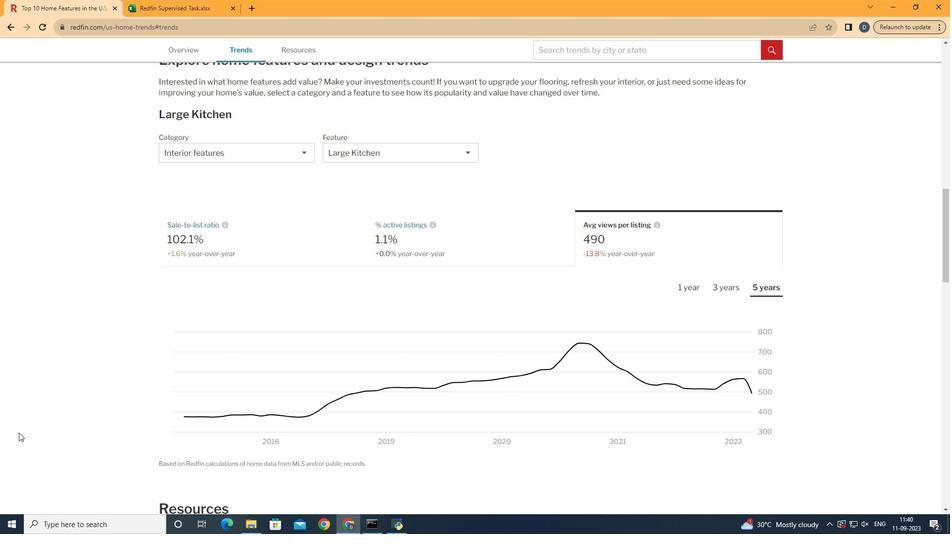 
Action: Mouse moved to (762, 415)
Screenshot: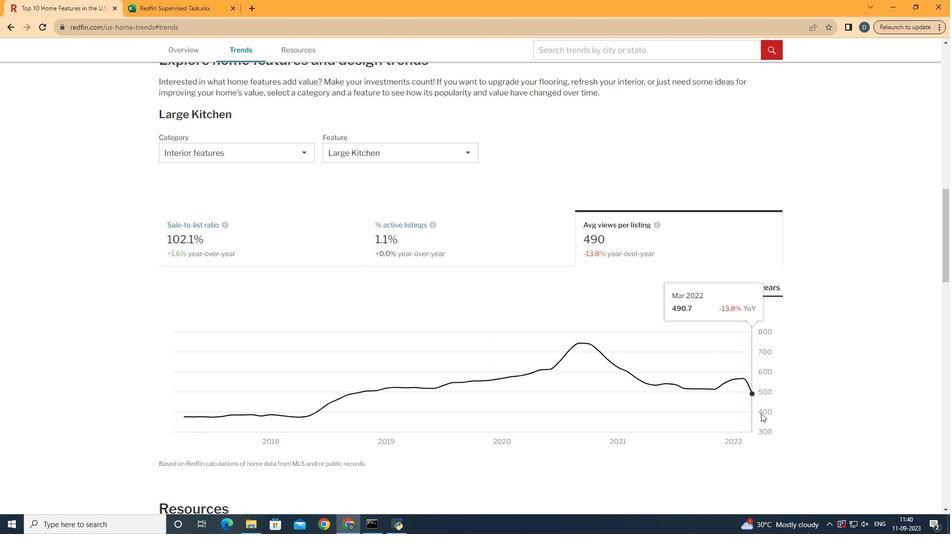 
